 Task: Select the first option in the open positioning.
Action: Mouse moved to (22, 548)
Screenshot: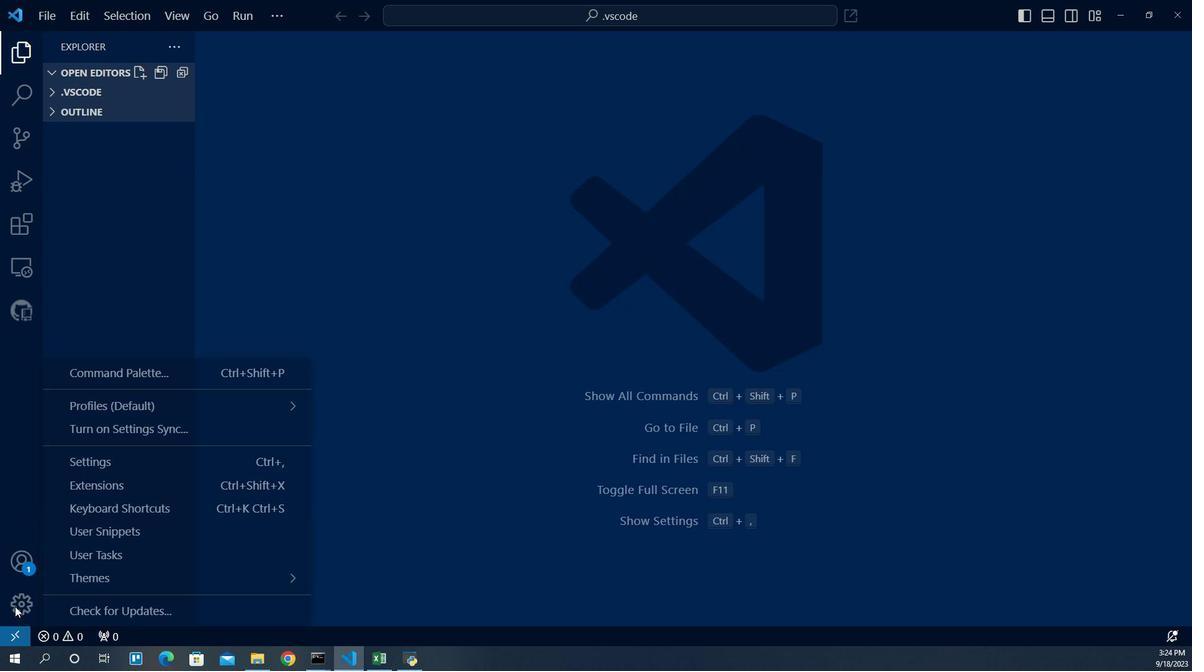 
Action: Mouse pressed left at (22, 548)
Screenshot: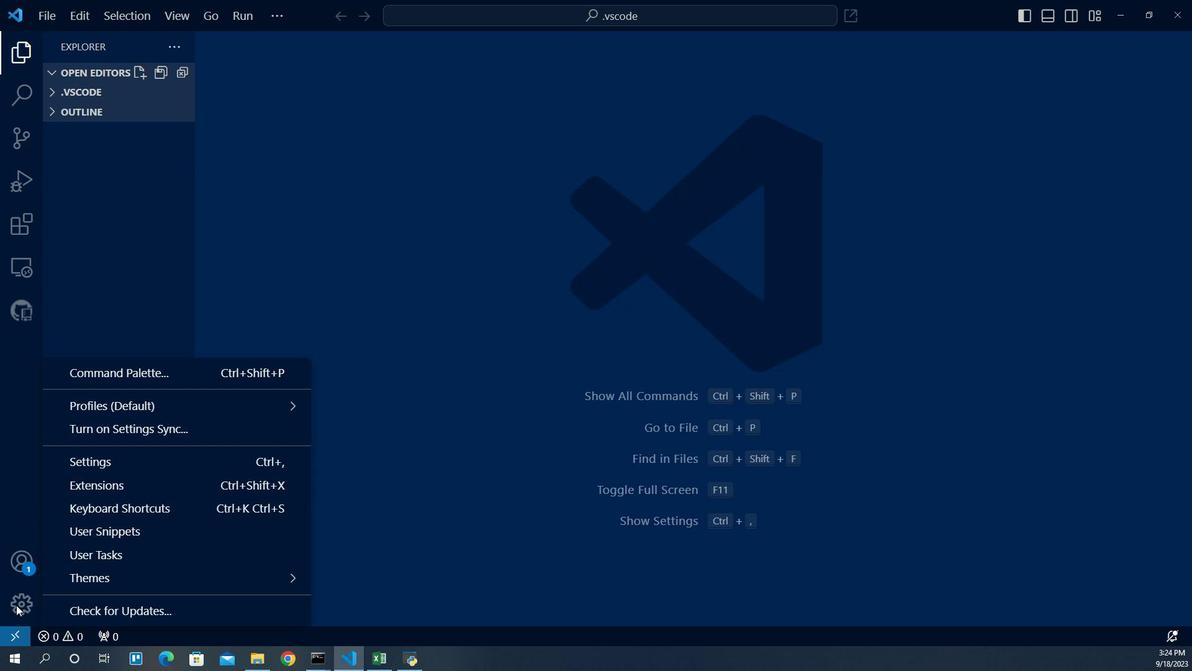 
Action: Mouse moved to (83, 433)
Screenshot: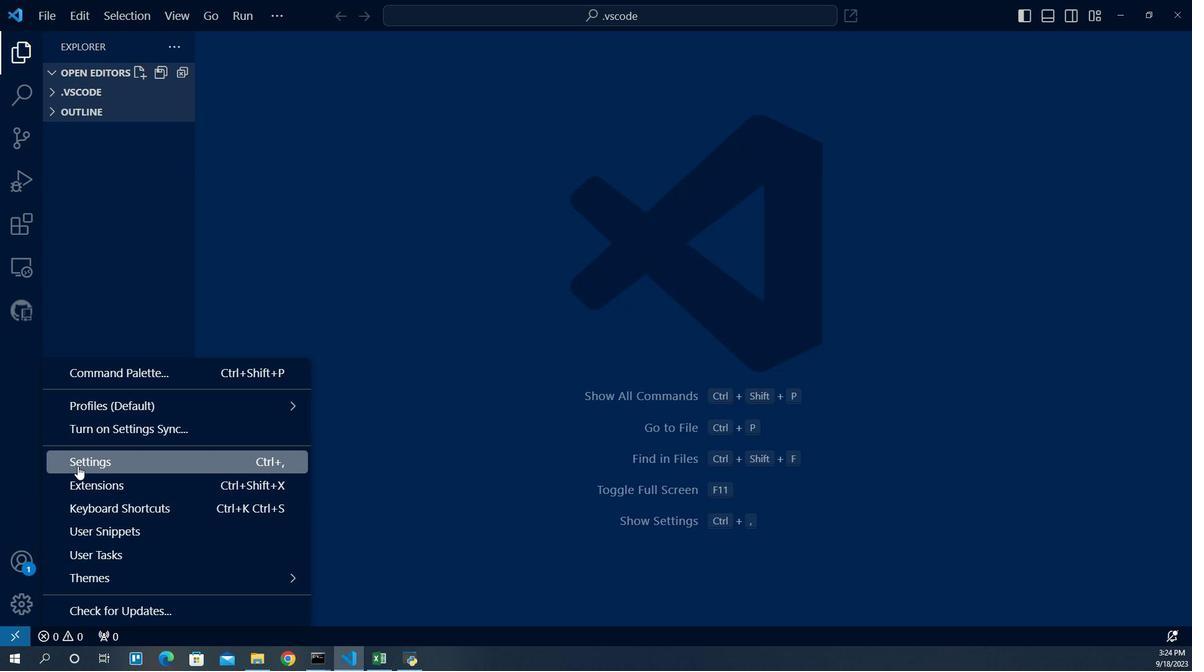 
Action: Mouse pressed left at (83, 433)
Screenshot: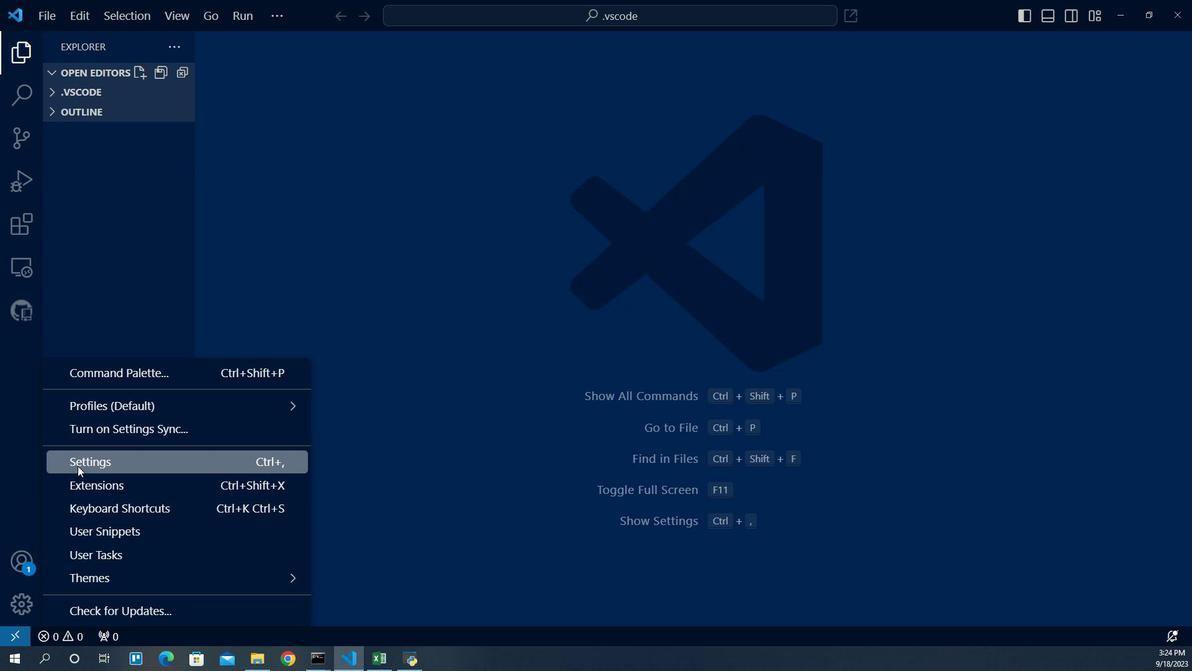 
Action: Mouse moved to (280, 146)
Screenshot: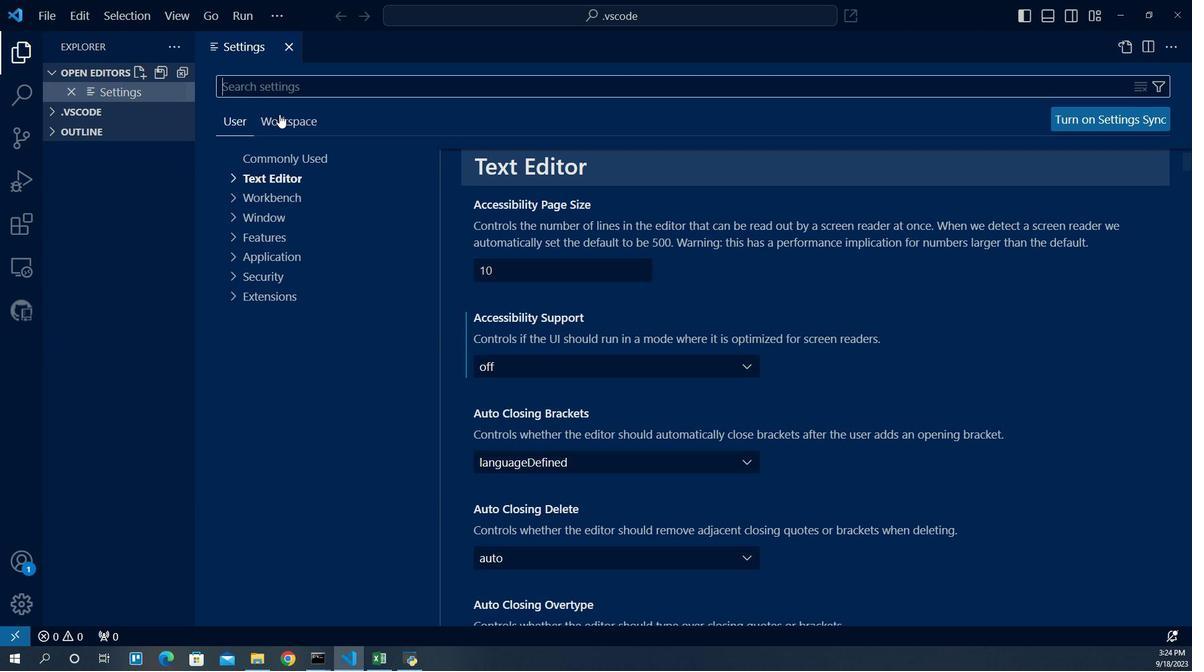 
Action: Mouse pressed left at (280, 146)
Screenshot: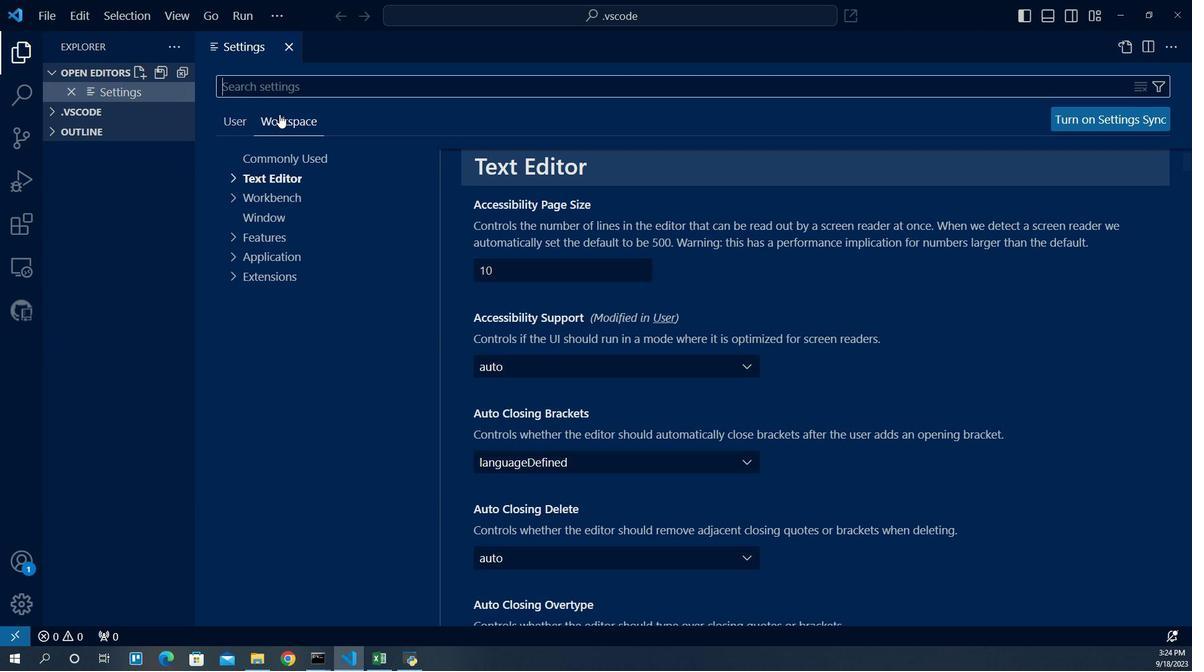 
Action: Mouse moved to (239, 214)
Screenshot: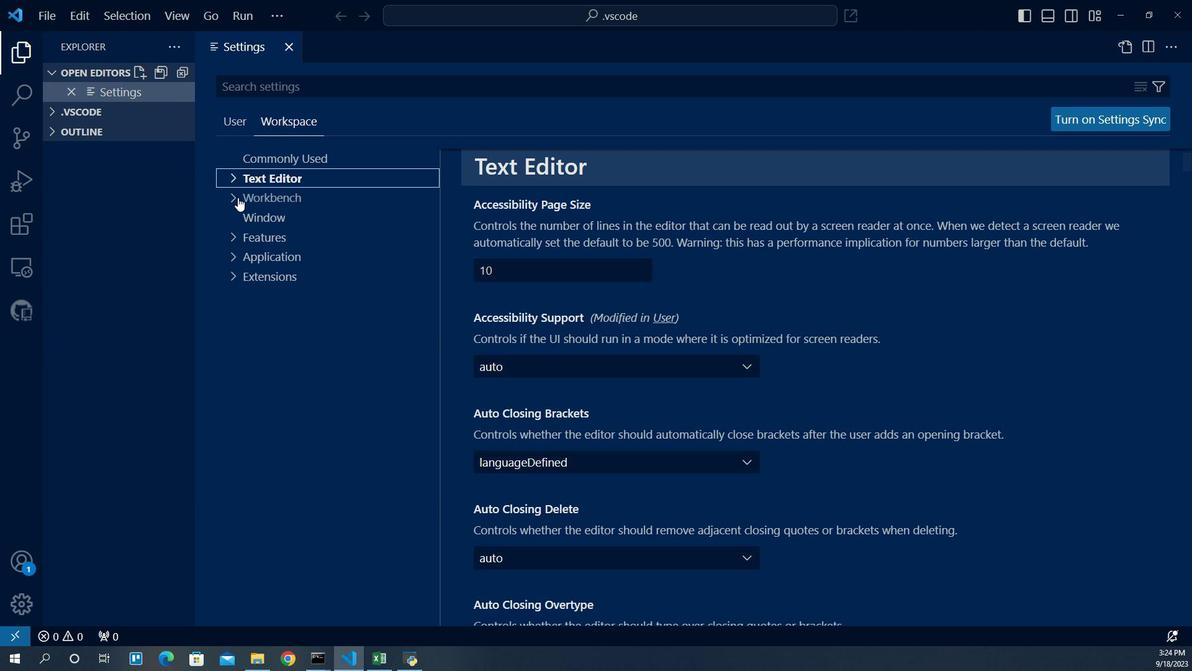 
Action: Mouse pressed left at (239, 214)
Screenshot: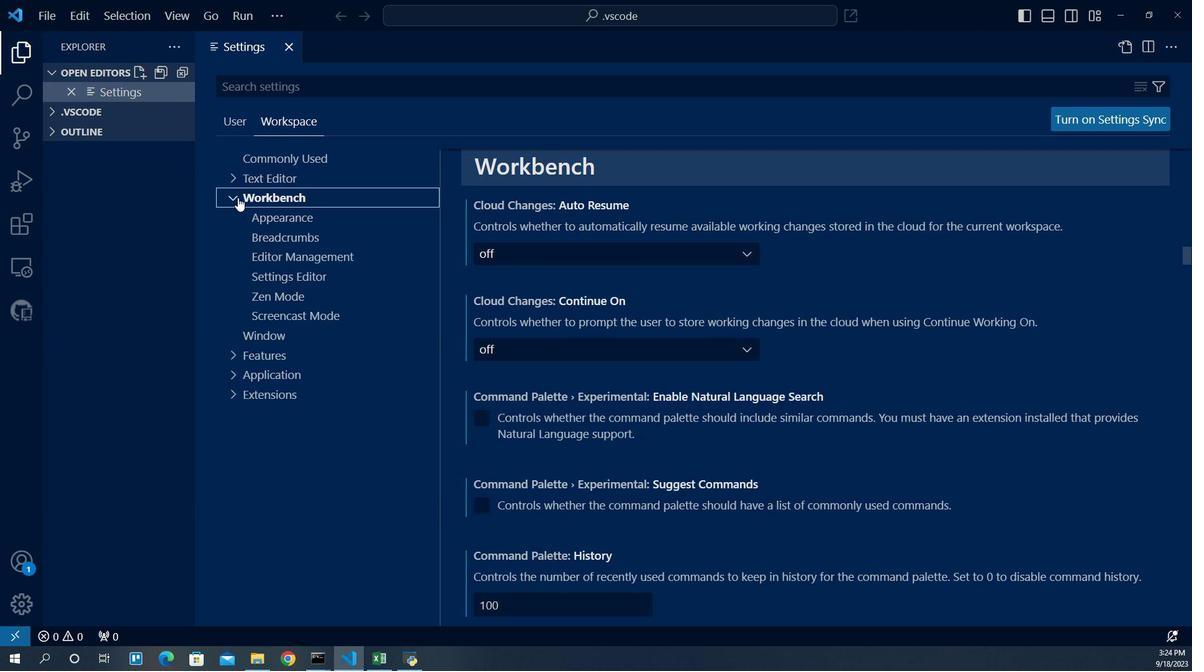 
Action: Mouse moved to (272, 266)
Screenshot: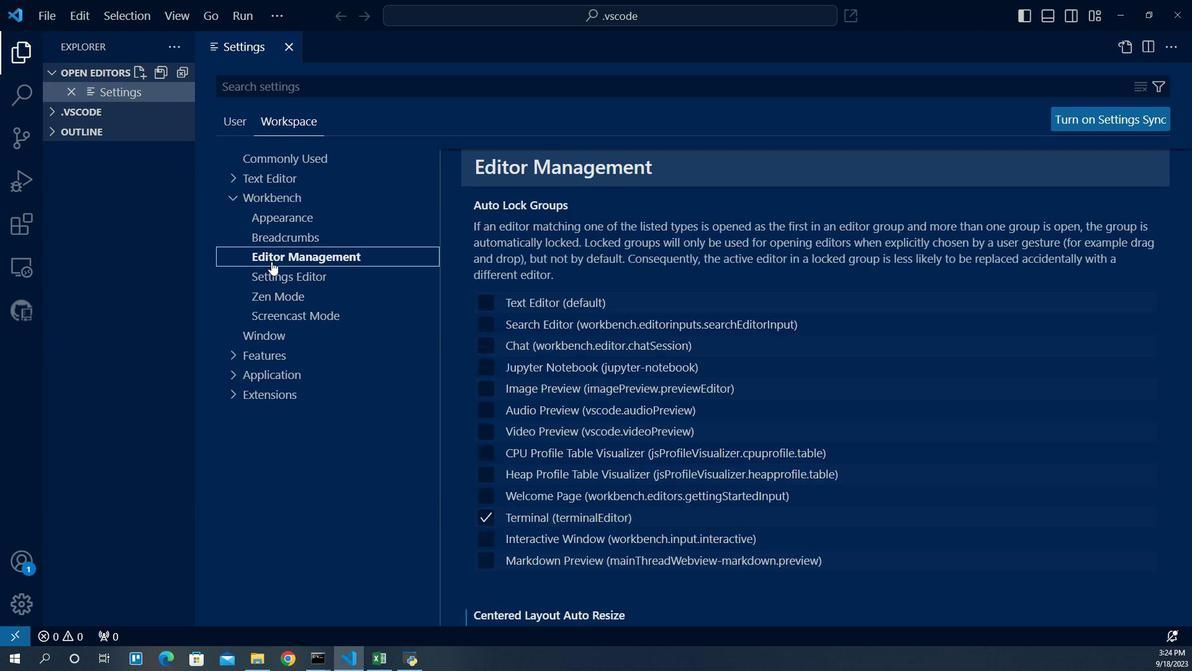
Action: Mouse pressed left at (272, 266)
Screenshot: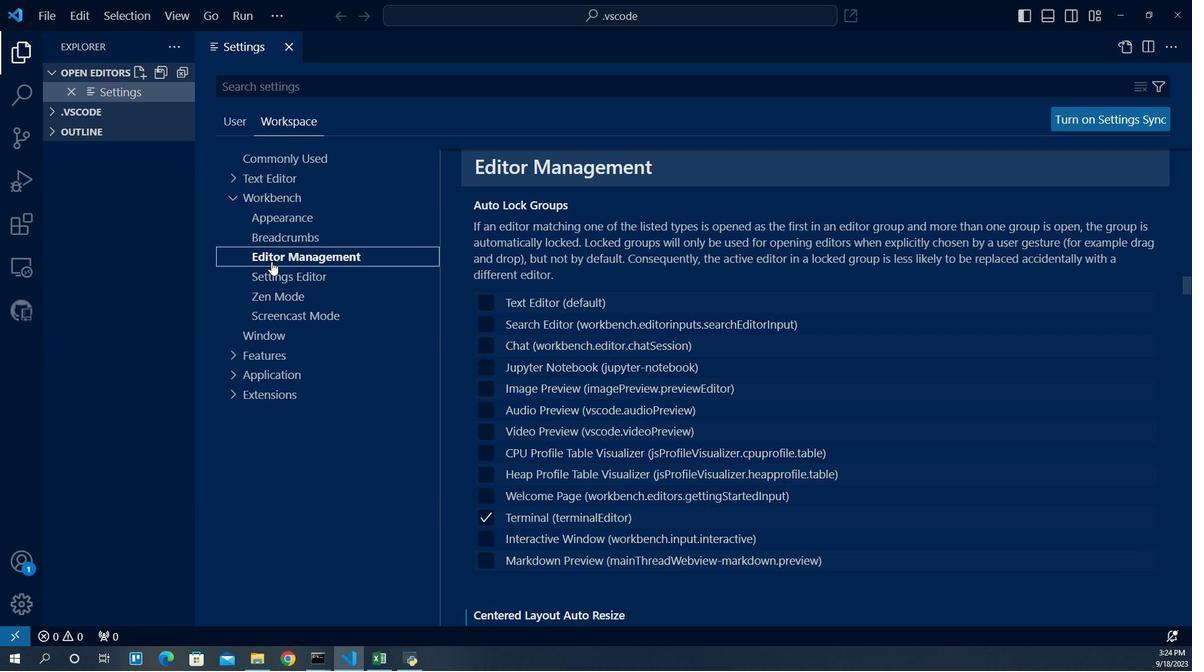 
Action: Mouse moved to (643, 422)
Screenshot: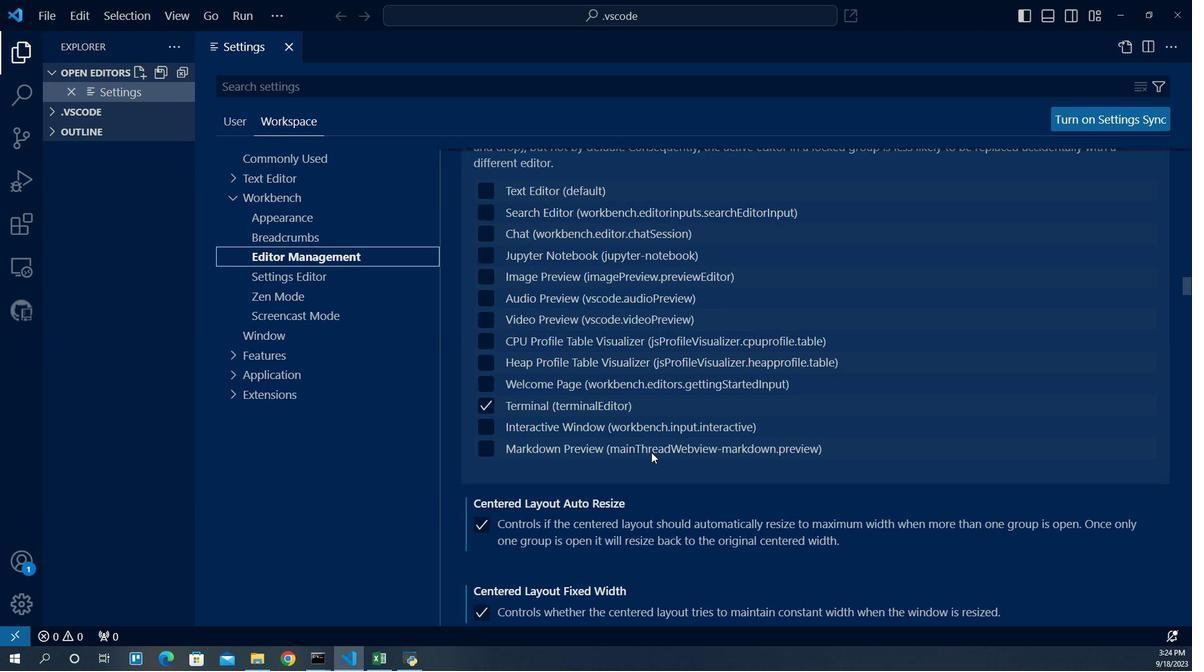 
Action: Mouse scrolled (643, 421) with delta (0, 0)
Screenshot: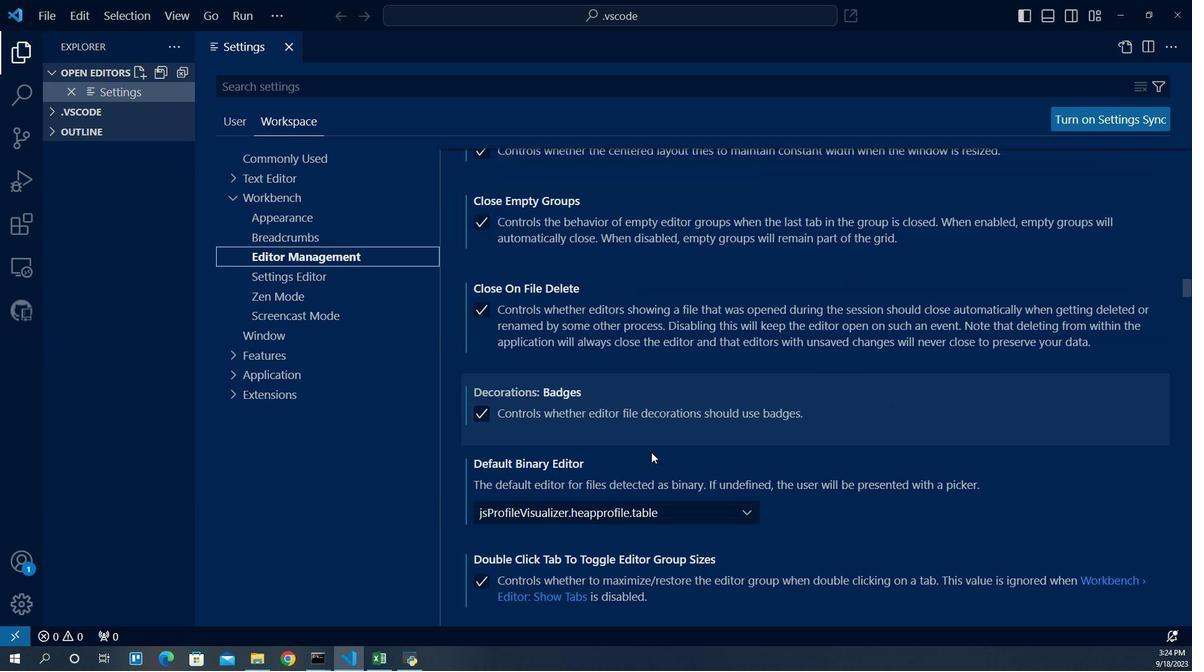 
Action: Mouse scrolled (643, 421) with delta (0, 0)
Screenshot: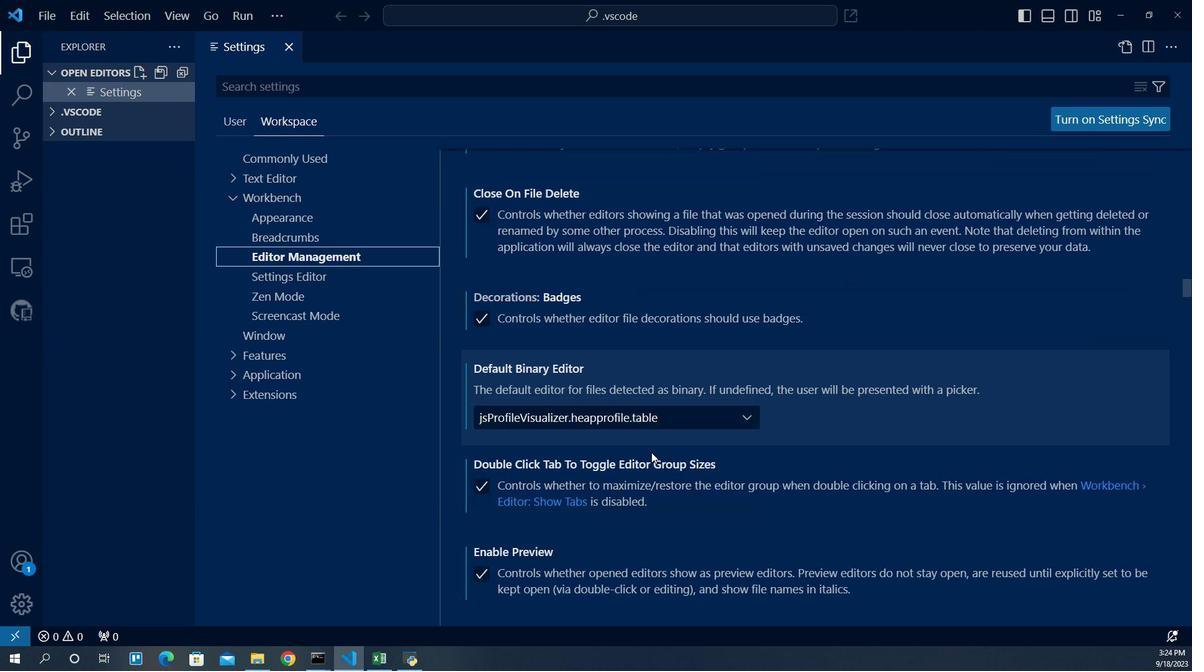 
Action: Mouse scrolled (643, 421) with delta (0, 0)
Screenshot: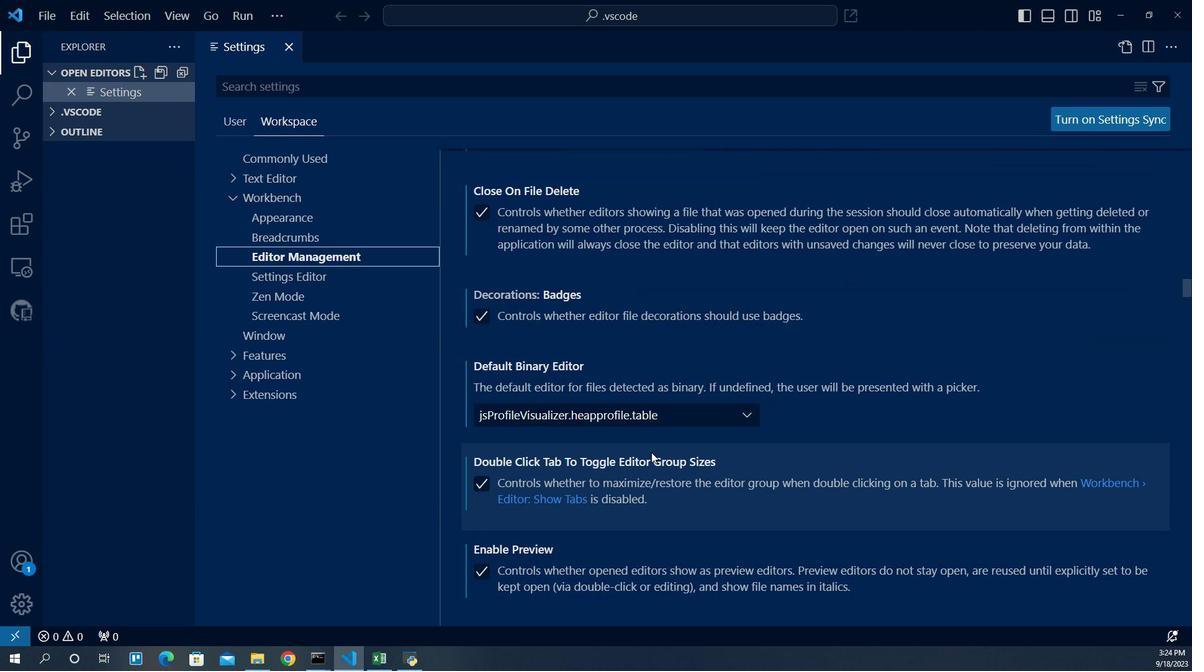 
Action: Mouse scrolled (643, 421) with delta (0, 0)
Screenshot: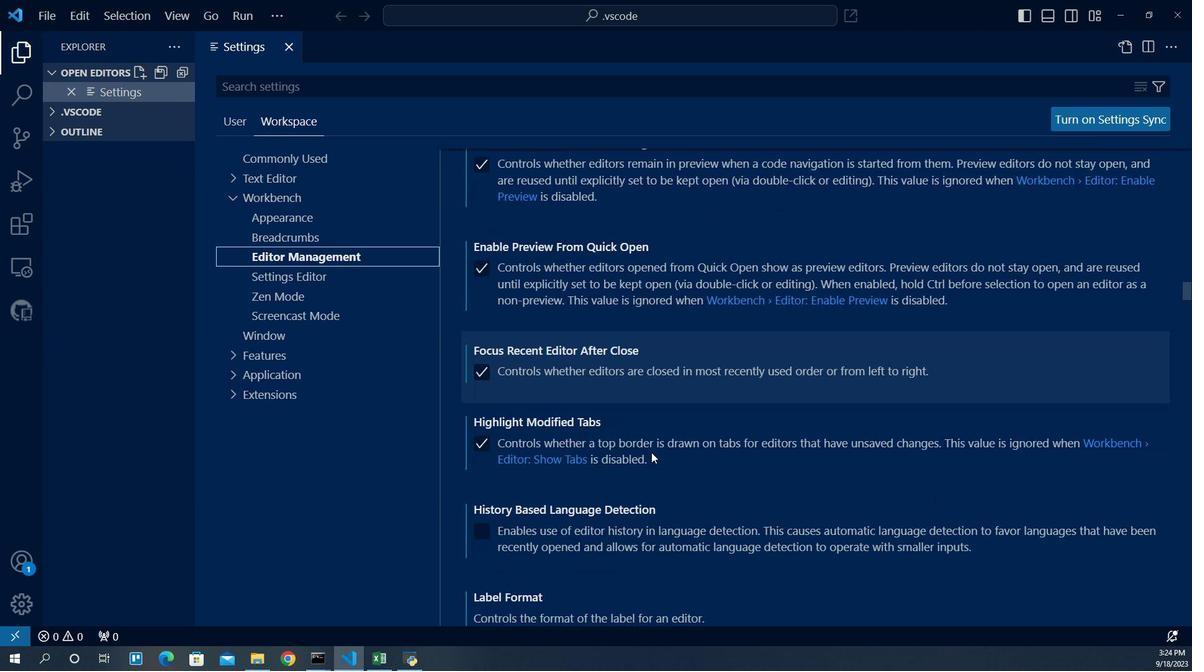 
Action: Mouse scrolled (643, 421) with delta (0, 0)
Screenshot: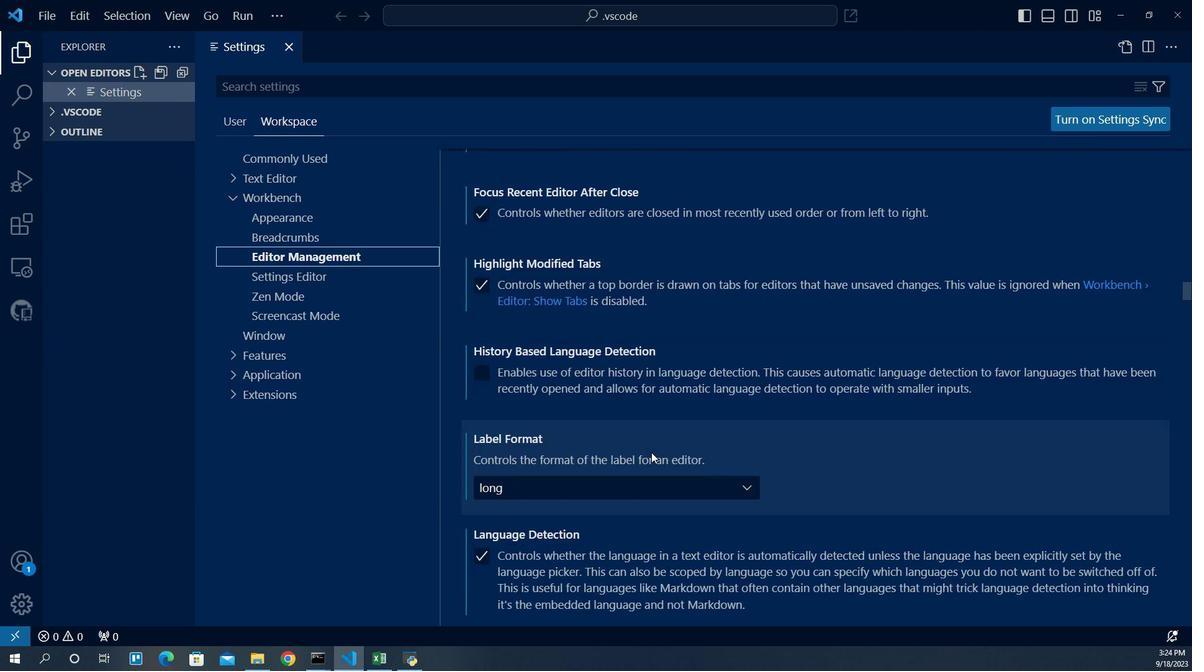 
Action: Mouse scrolled (643, 421) with delta (0, 0)
Screenshot: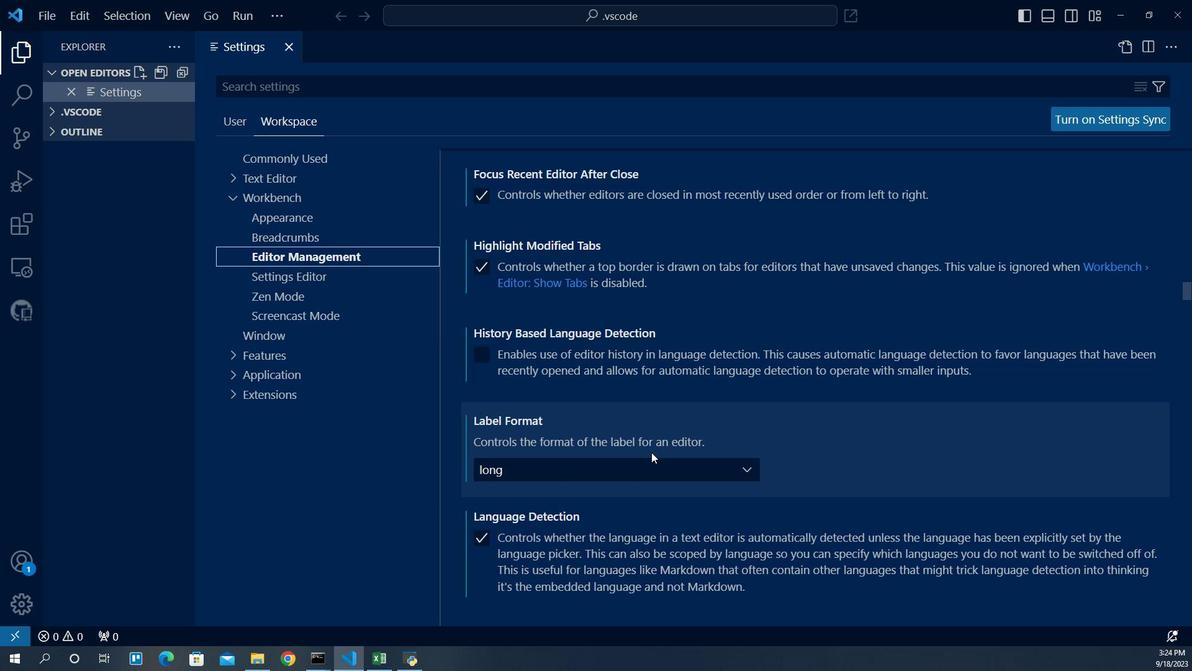 
Action: Mouse scrolled (643, 421) with delta (0, 0)
Screenshot: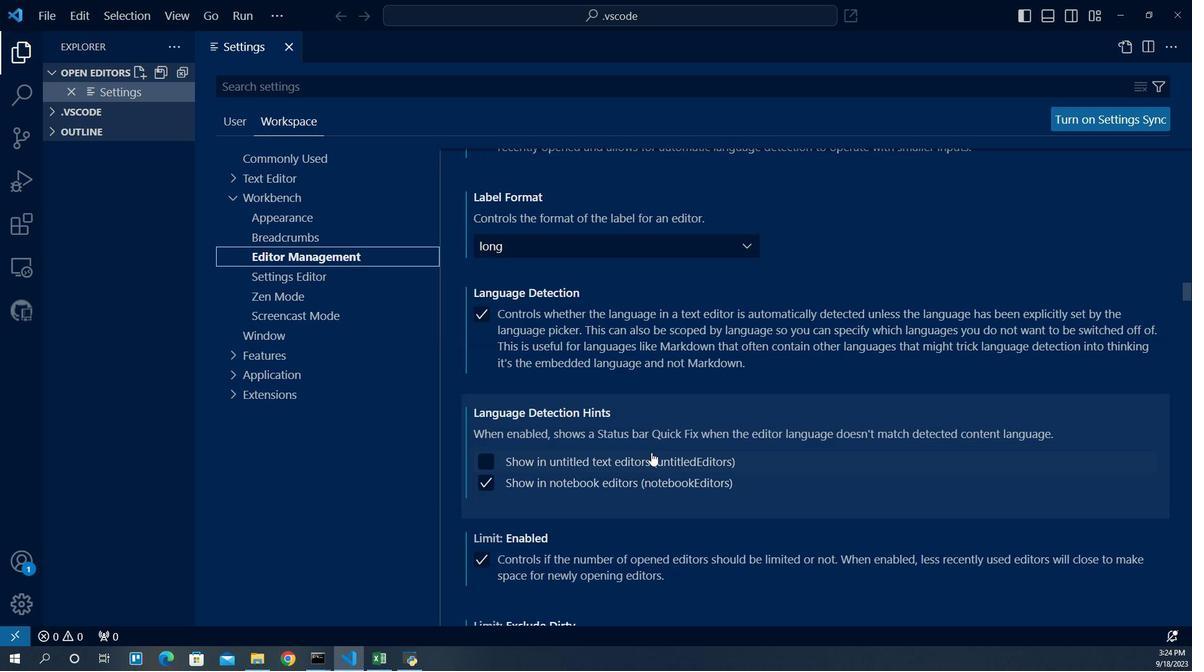 
Action: Mouse scrolled (643, 421) with delta (0, 0)
Screenshot: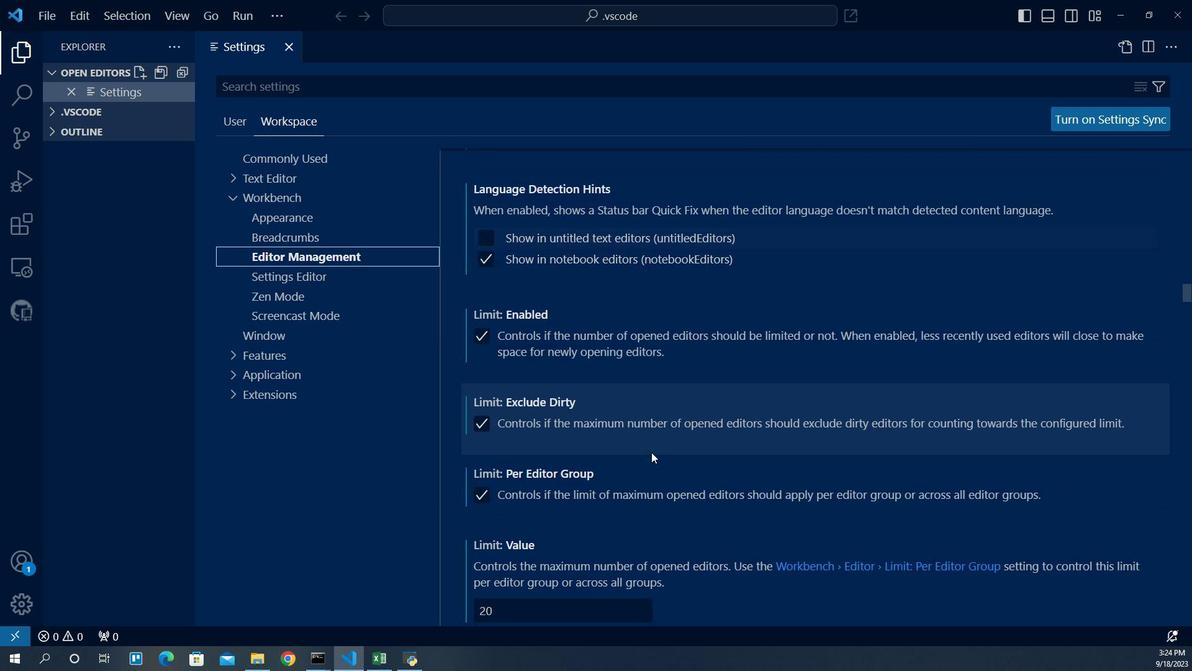 
Action: Mouse scrolled (643, 421) with delta (0, 0)
Screenshot: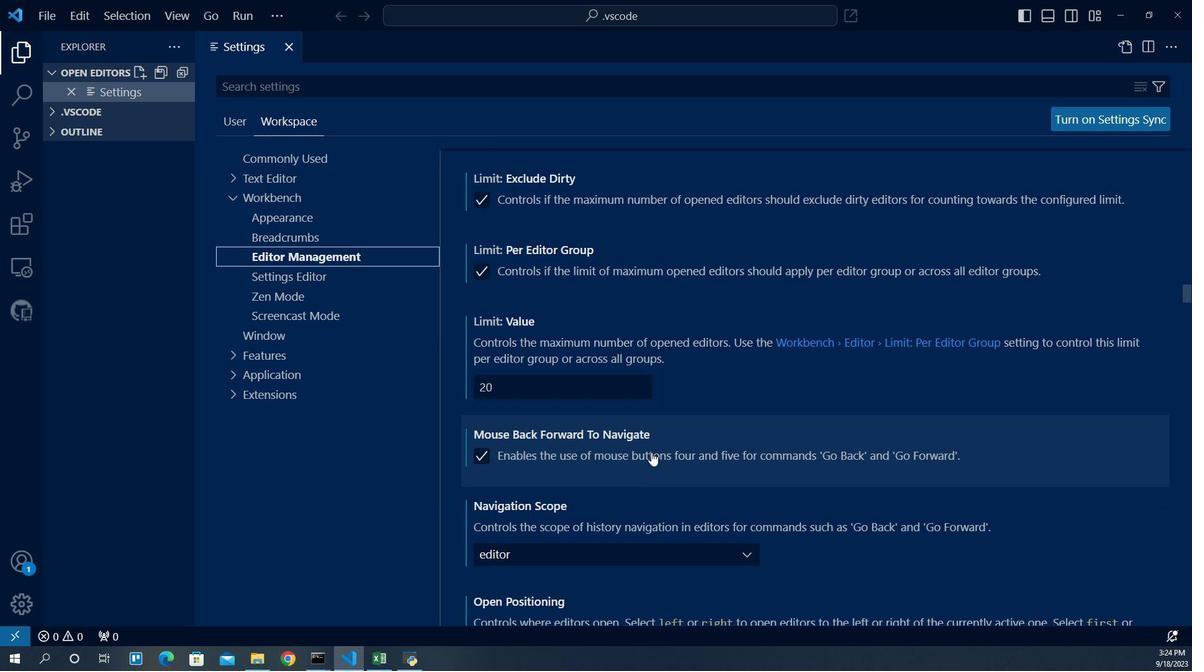 
Action: Mouse scrolled (643, 421) with delta (0, 0)
Screenshot: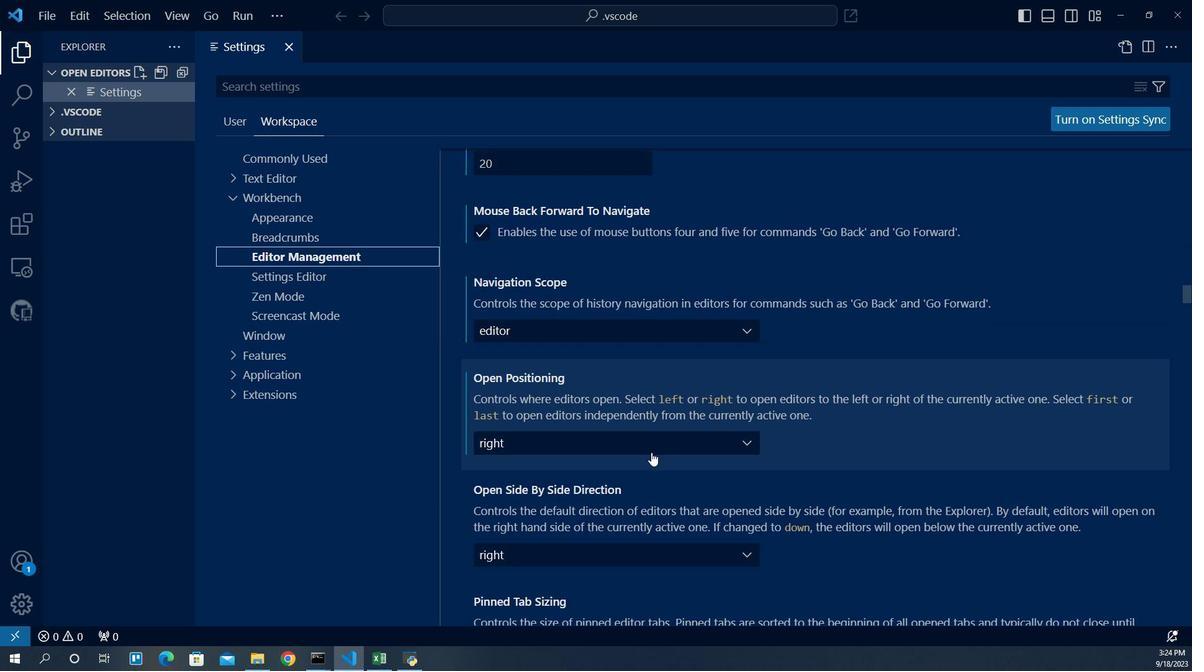 
Action: Mouse moved to (583, 420)
Screenshot: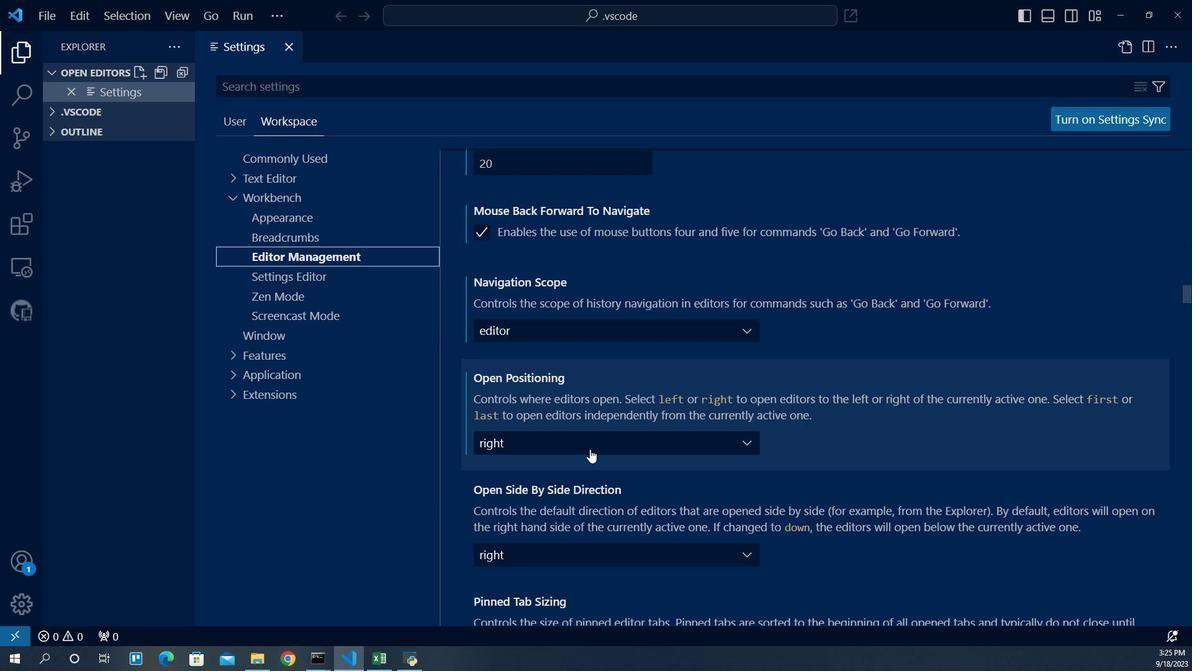 
Action: Mouse pressed left at (583, 420)
Screenshot: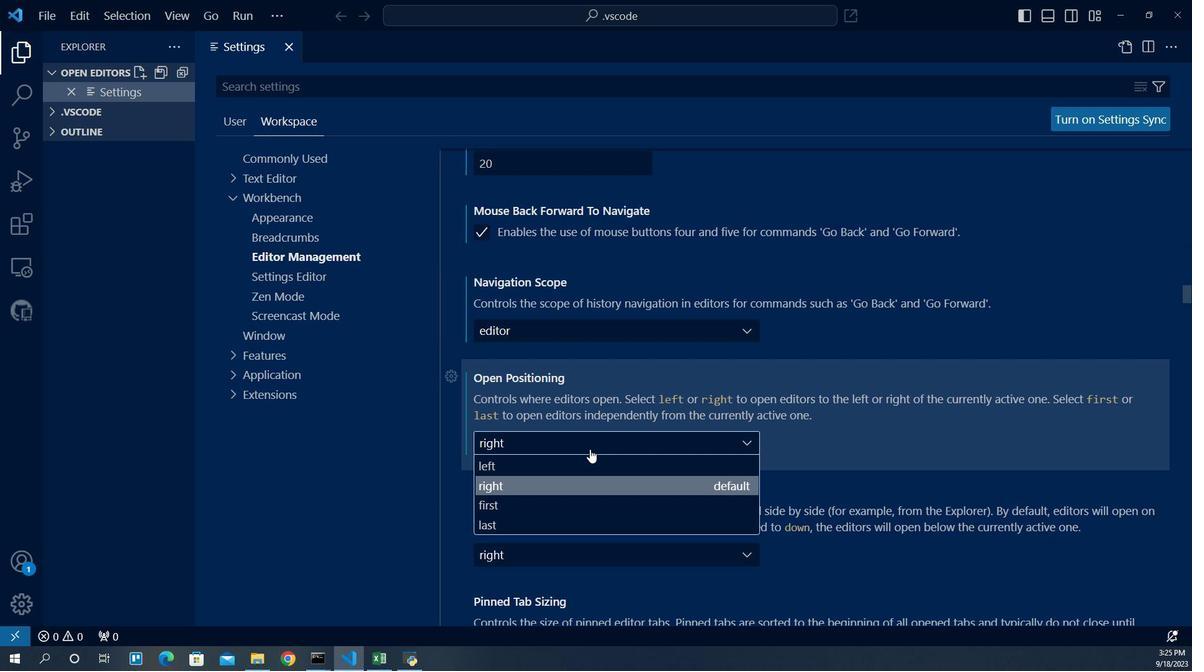 
Action: Mouse moved to (558, 462)
Screenshot: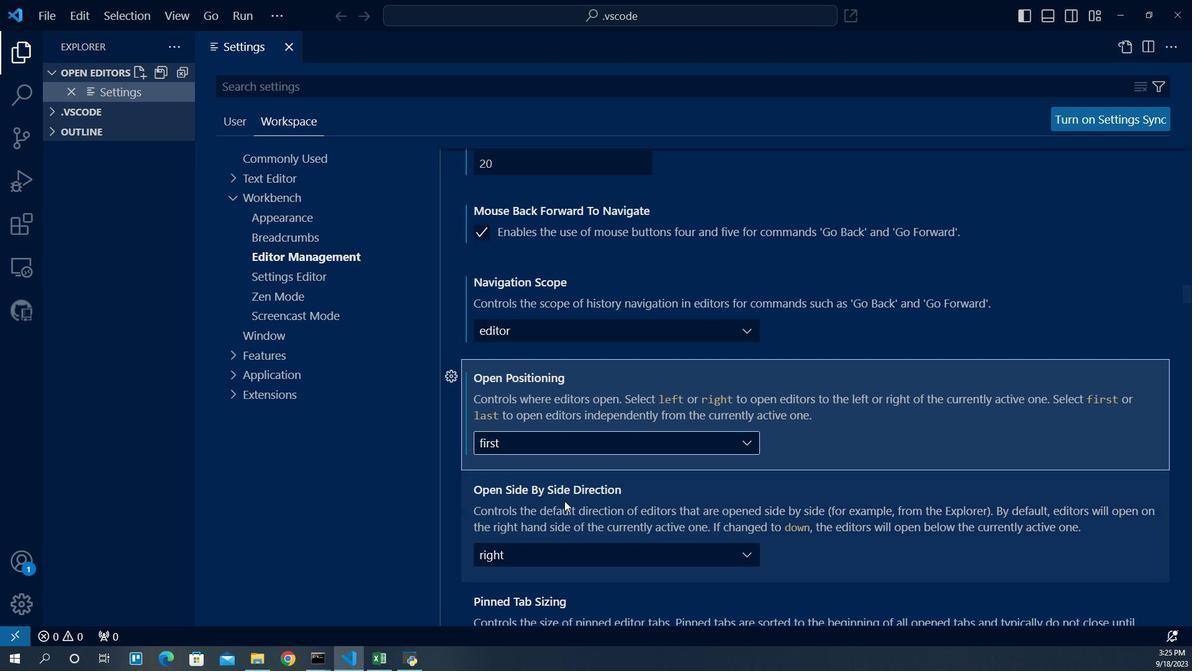 
Action: Mouse pressed left at (558, 462)
Screenshot: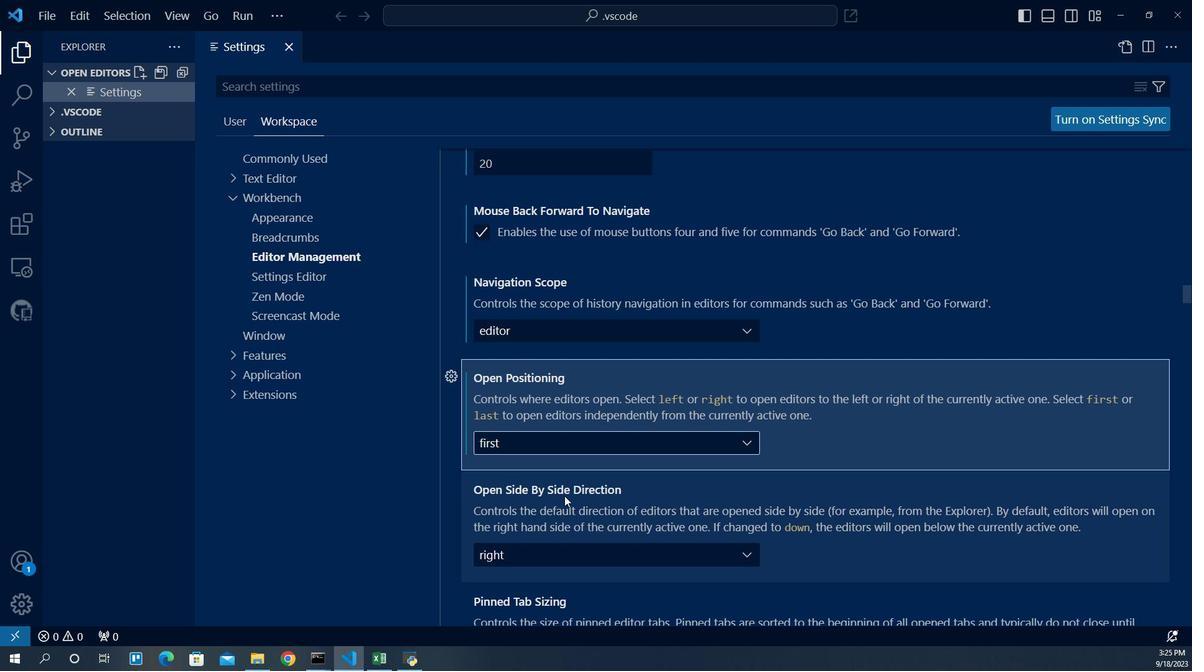 
Action: Mouse moved to (552, 429)
Screenshot: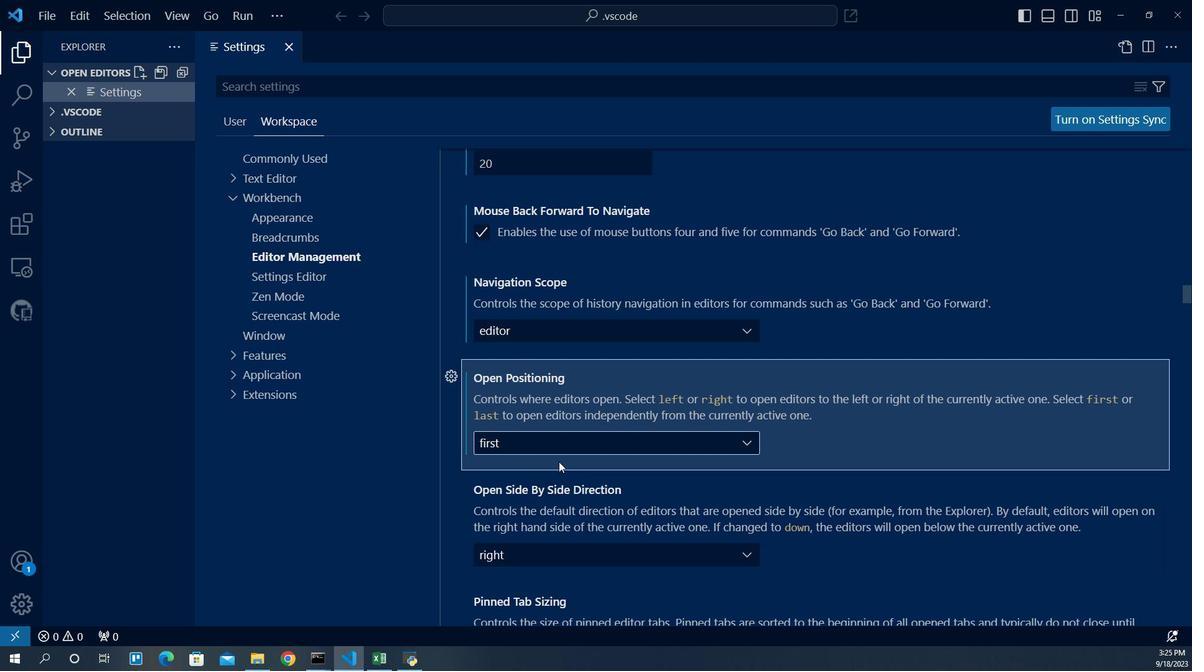 
